 Task: Check the percentage active listings of tray ceiling in the last 5 years.
Action: Mouse moved to (983, 231)
Screenshot: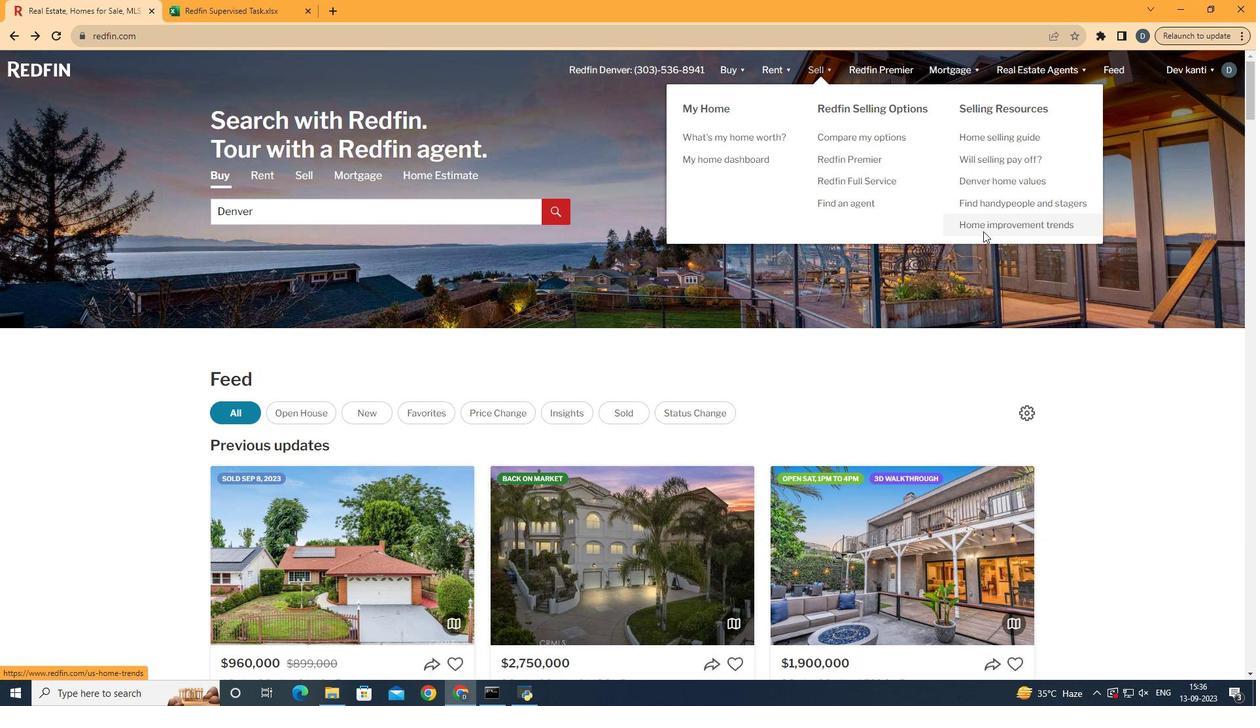
Action: Mouse pressed left at (983, 231)
Screenshot: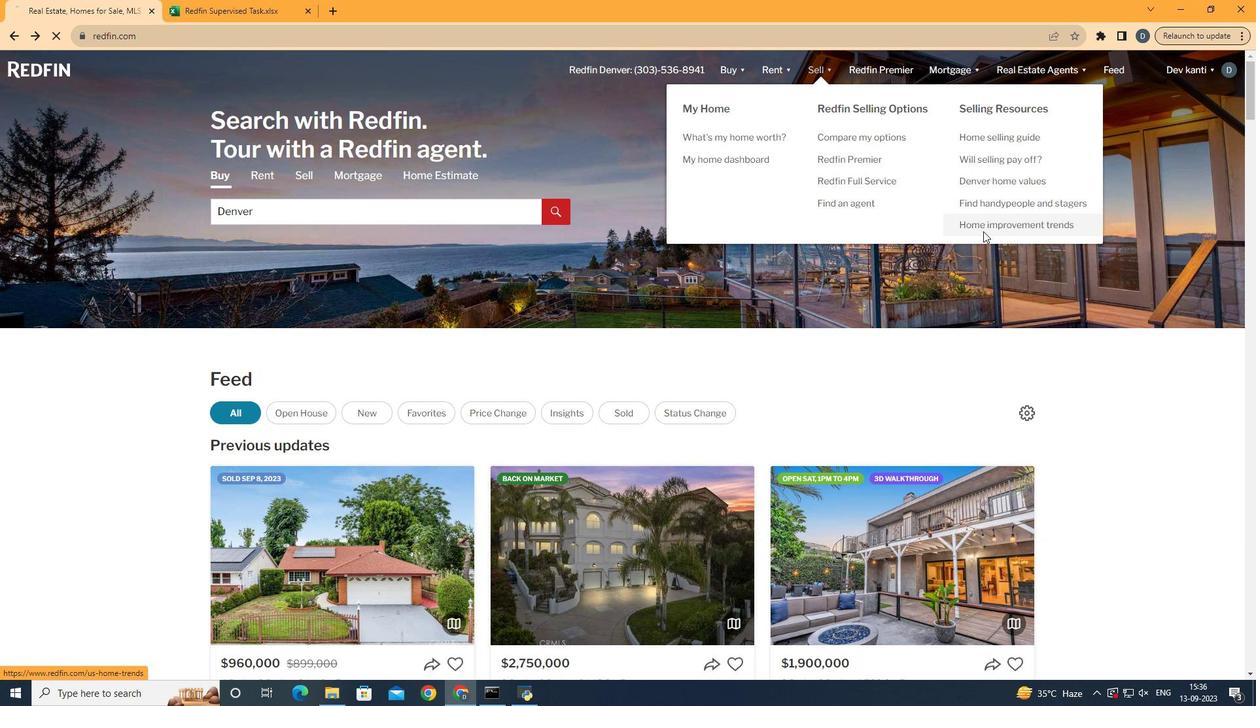 
Action: Mouse moved to (318, 249)
Screenshot: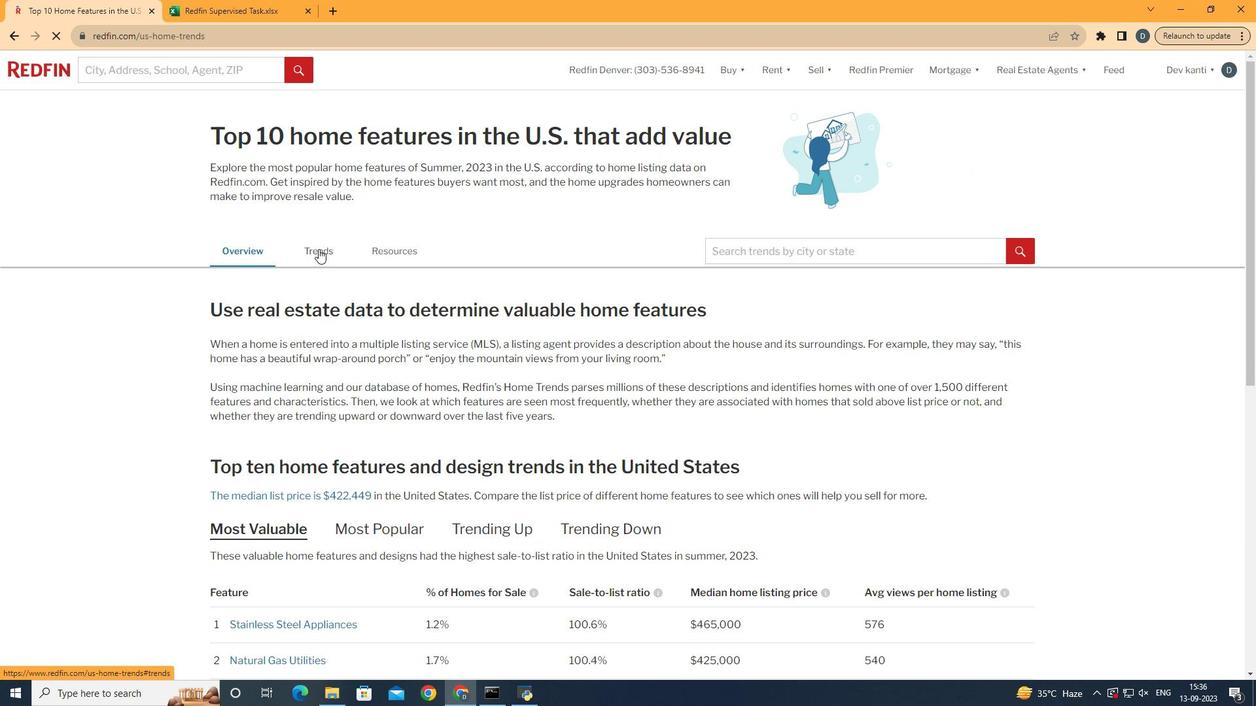 
Action: Mouse pressed left at (318, 249)
Screenshot: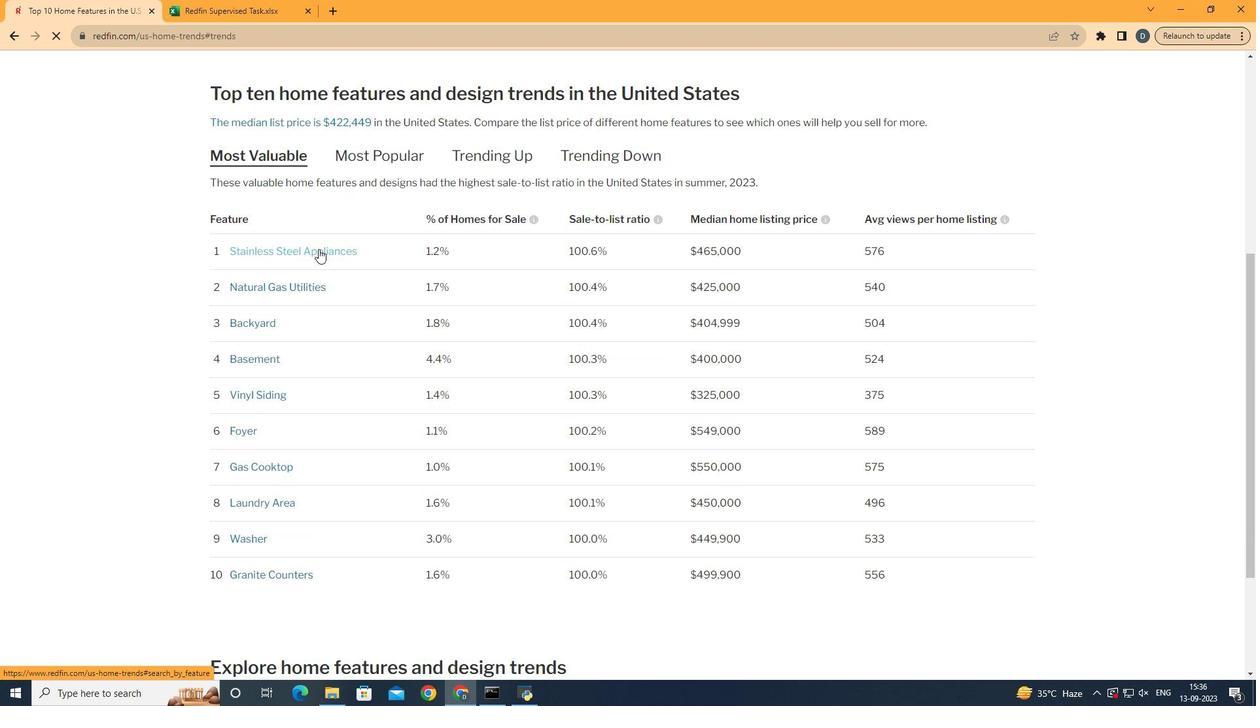 
Action: Mouse moved to (616, 275)
Screenshot: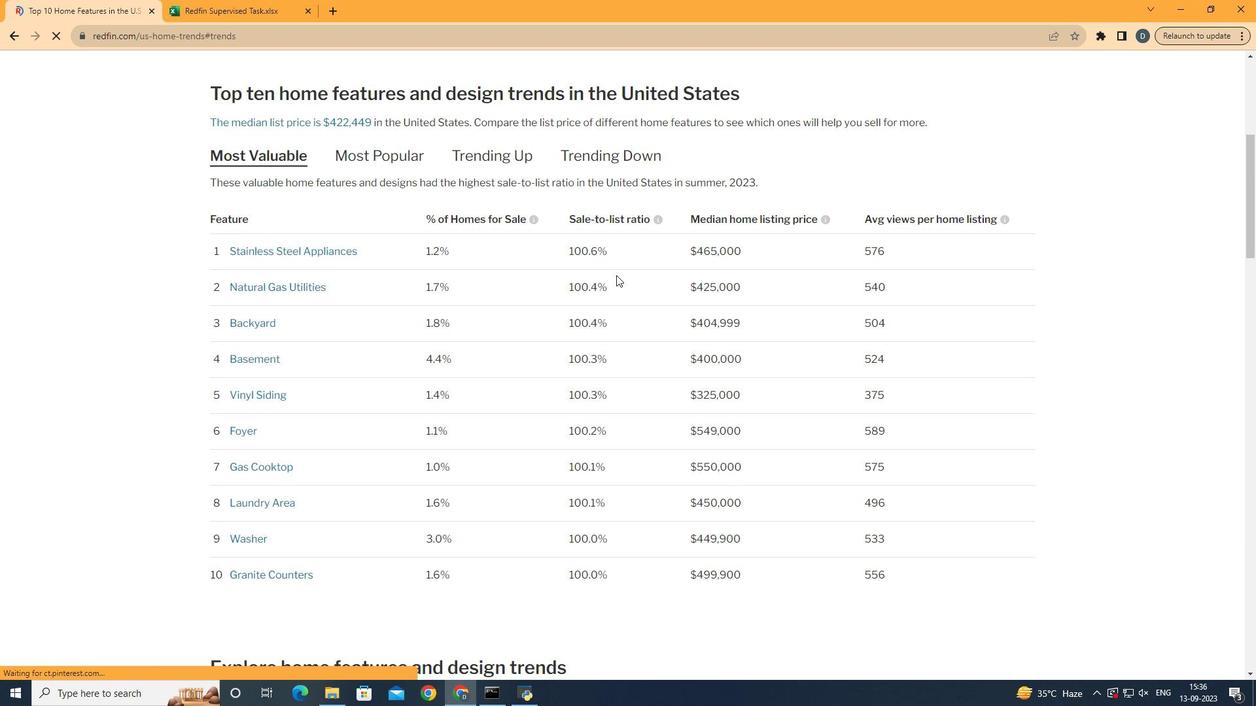 
Action: Mouse scrolled (616, 274) with delta (0, 0)
Screenshot: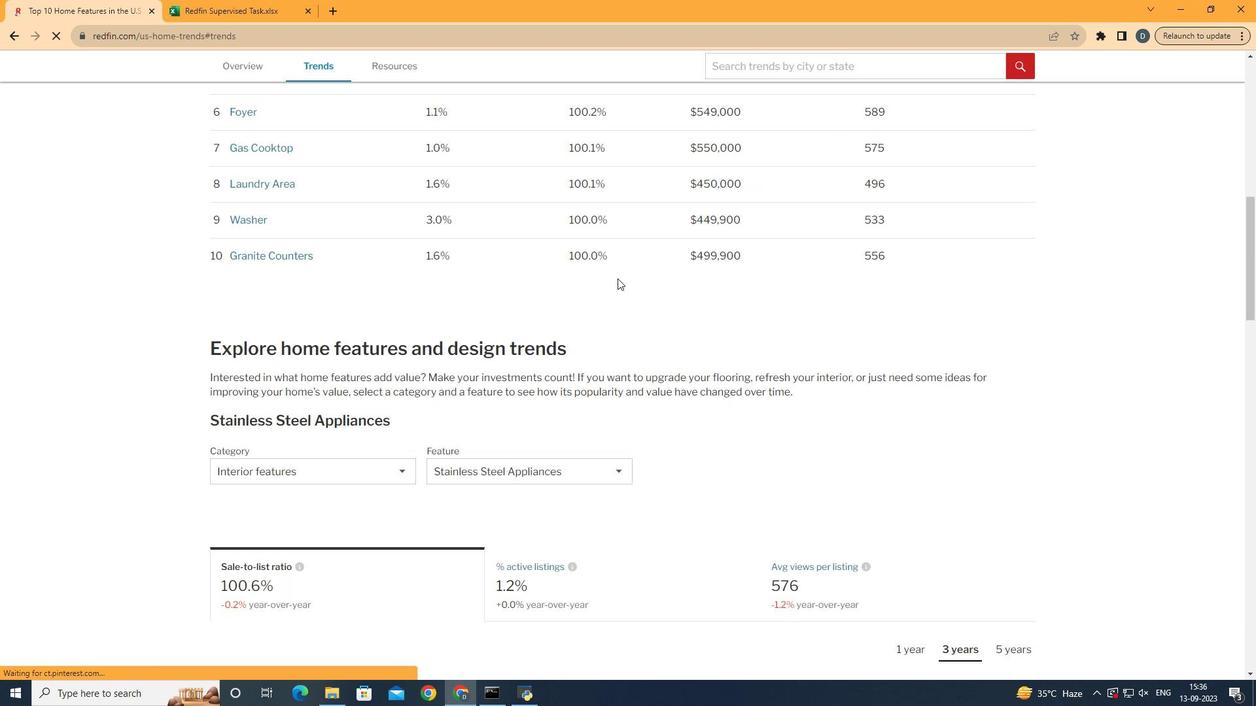 
Action: Mouse scrolled (616, 274) with delta (0, 0)
Screenshot: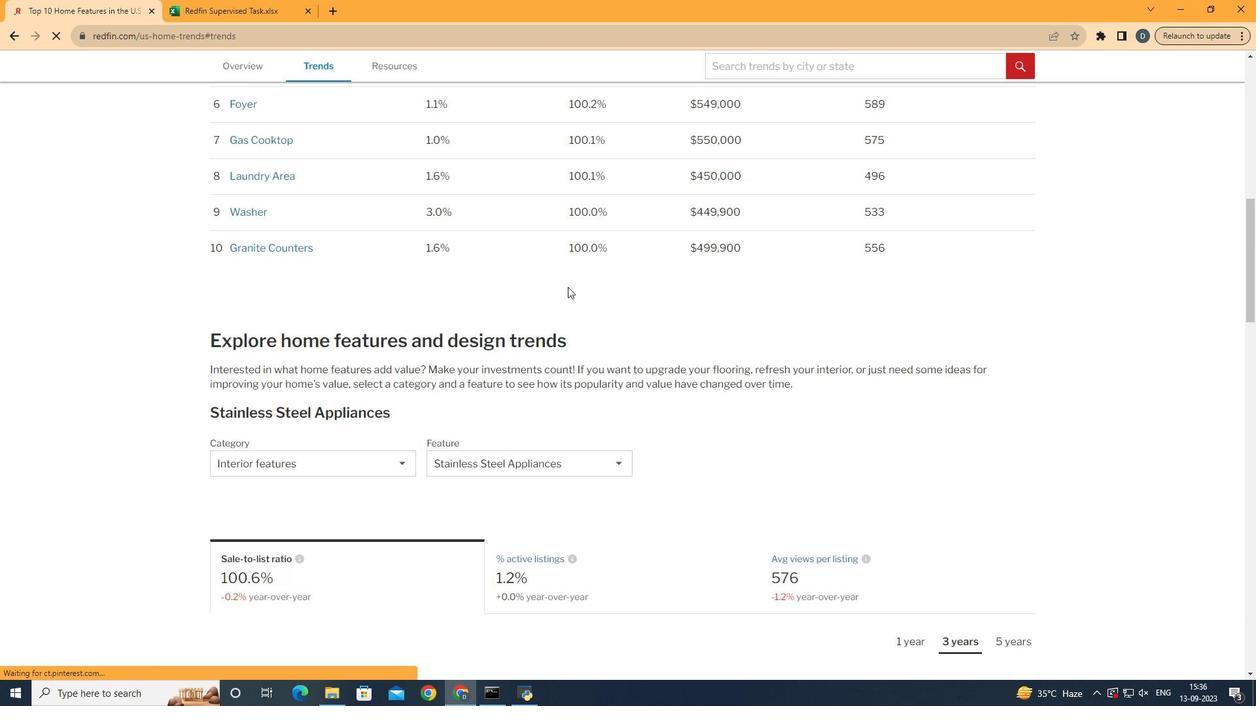 
Action: Mouse moved to (616, 276)
Screenshot: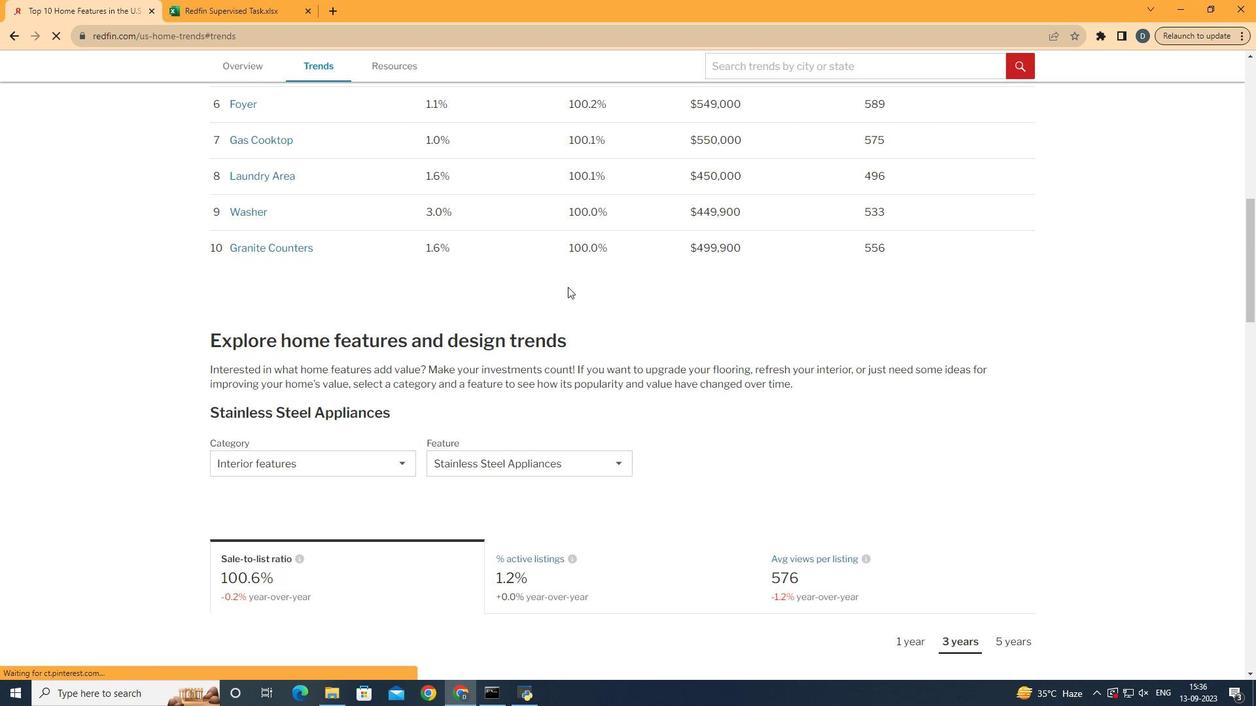 
Action: Mouse scrolled (616, 275) with delta (0, 0)
Screenshot: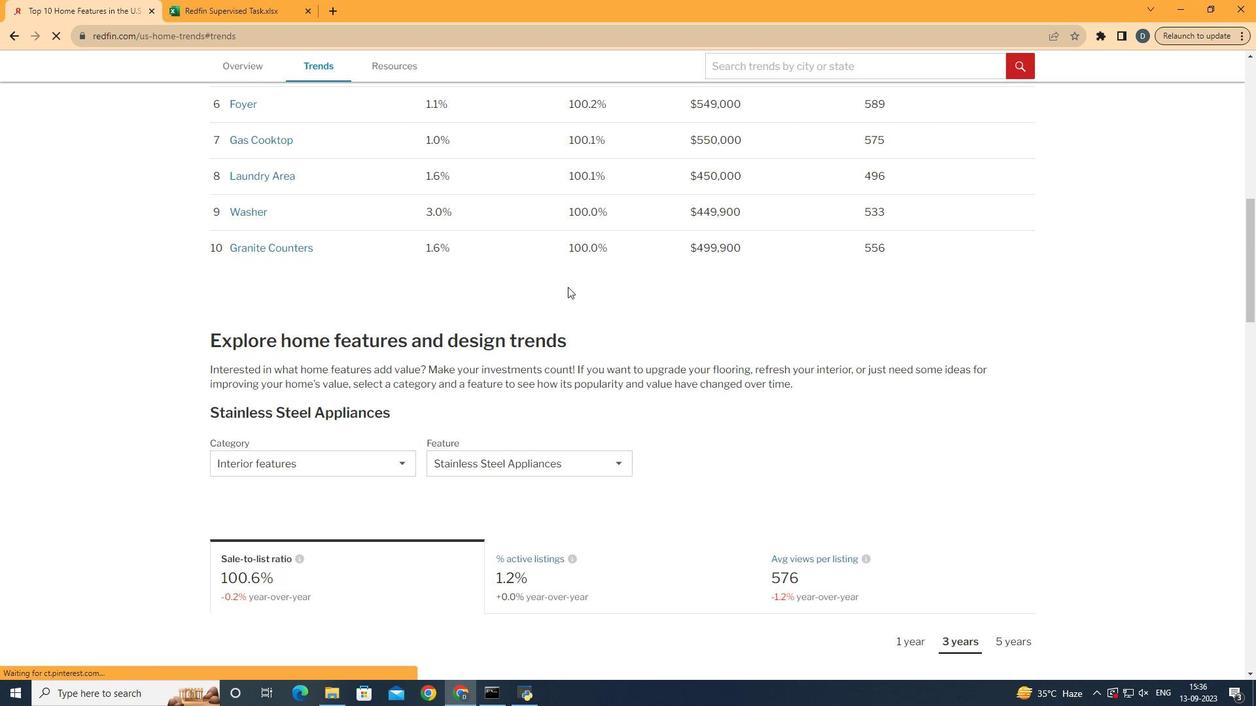 
Action: Mouse moved to (617, 278)
Screenshot: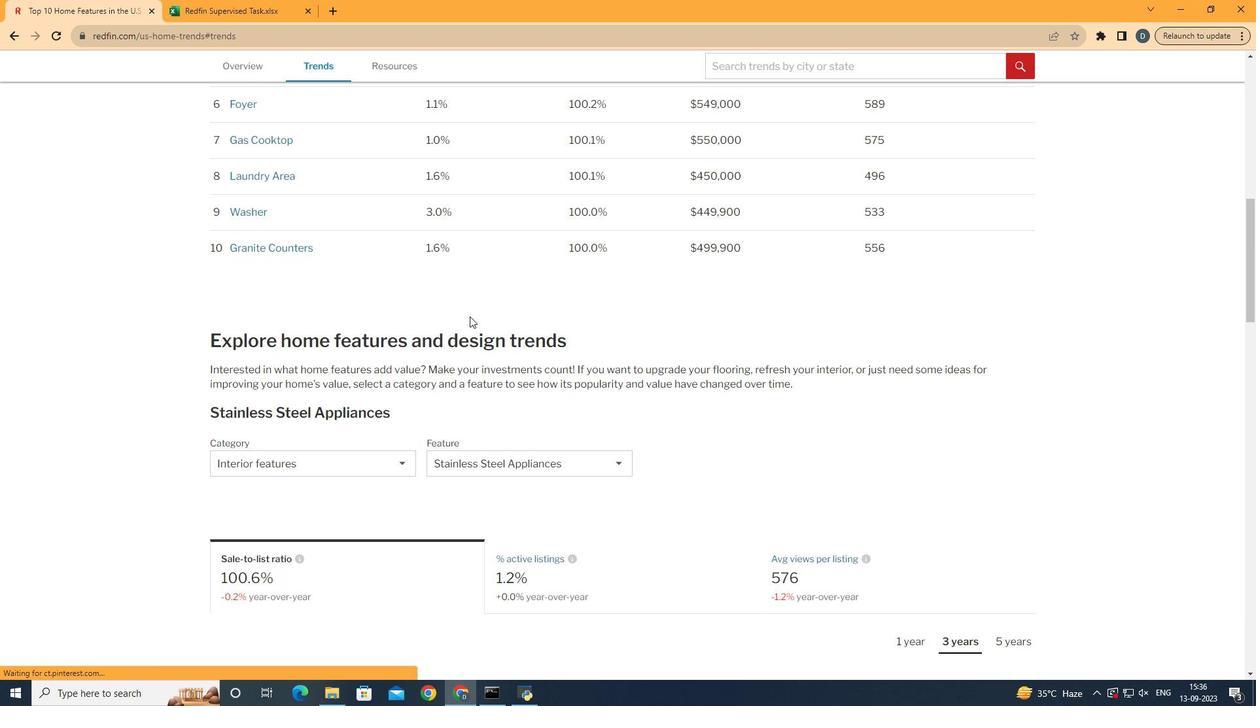 
Action: Mouse scrolled (617, 278) with delta (0, 0)
Screenshot: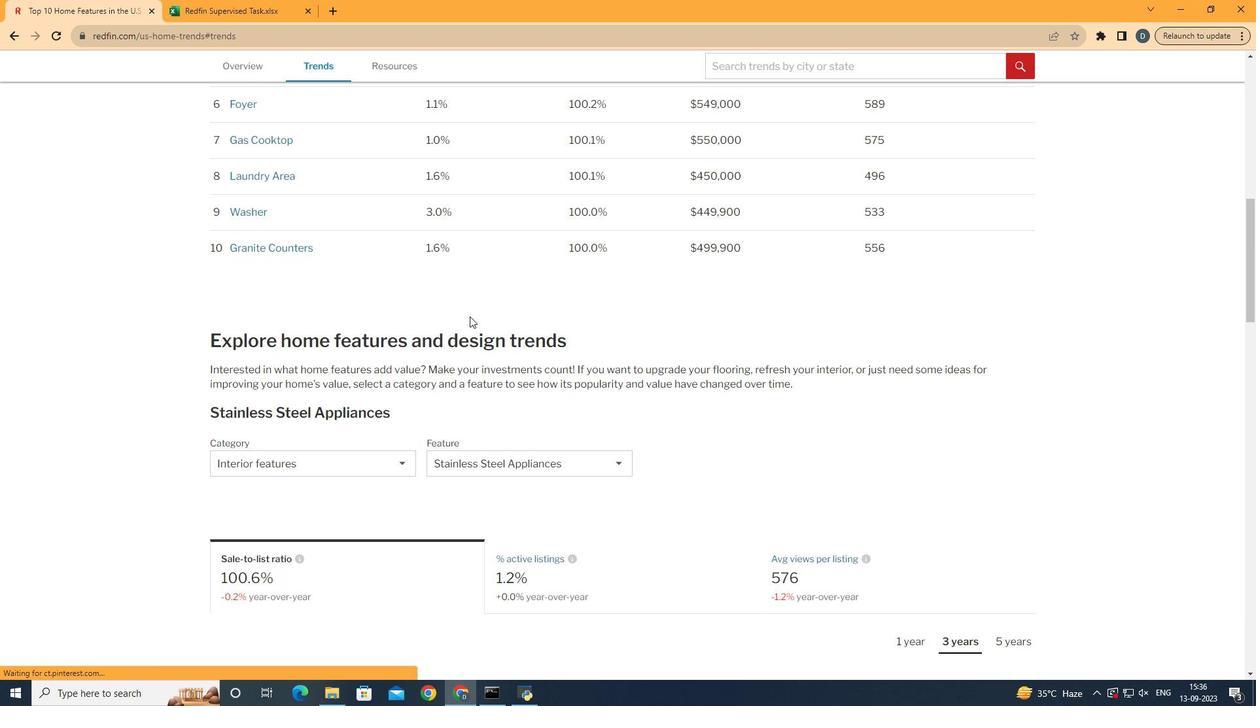 
Action: Mouse scrolled (617, 278) with delta (0, 0)
Screenshot: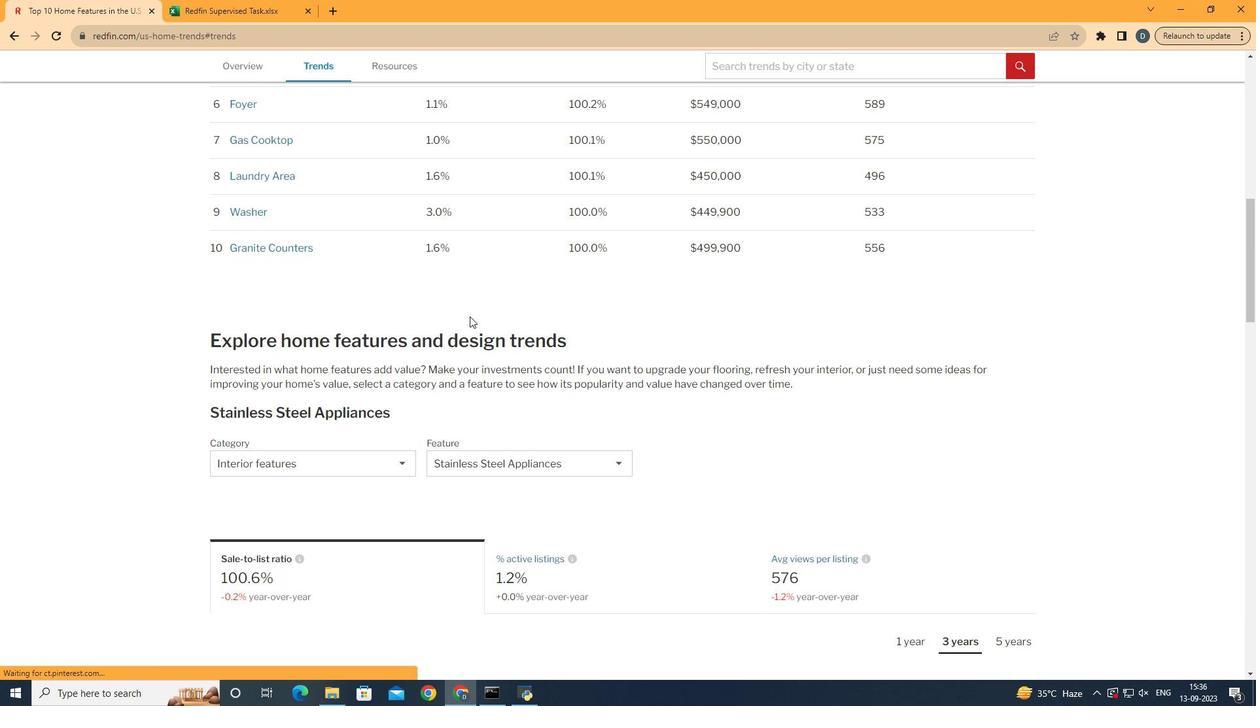 
Action: Mouse moved to (335, 437)
Screenshot: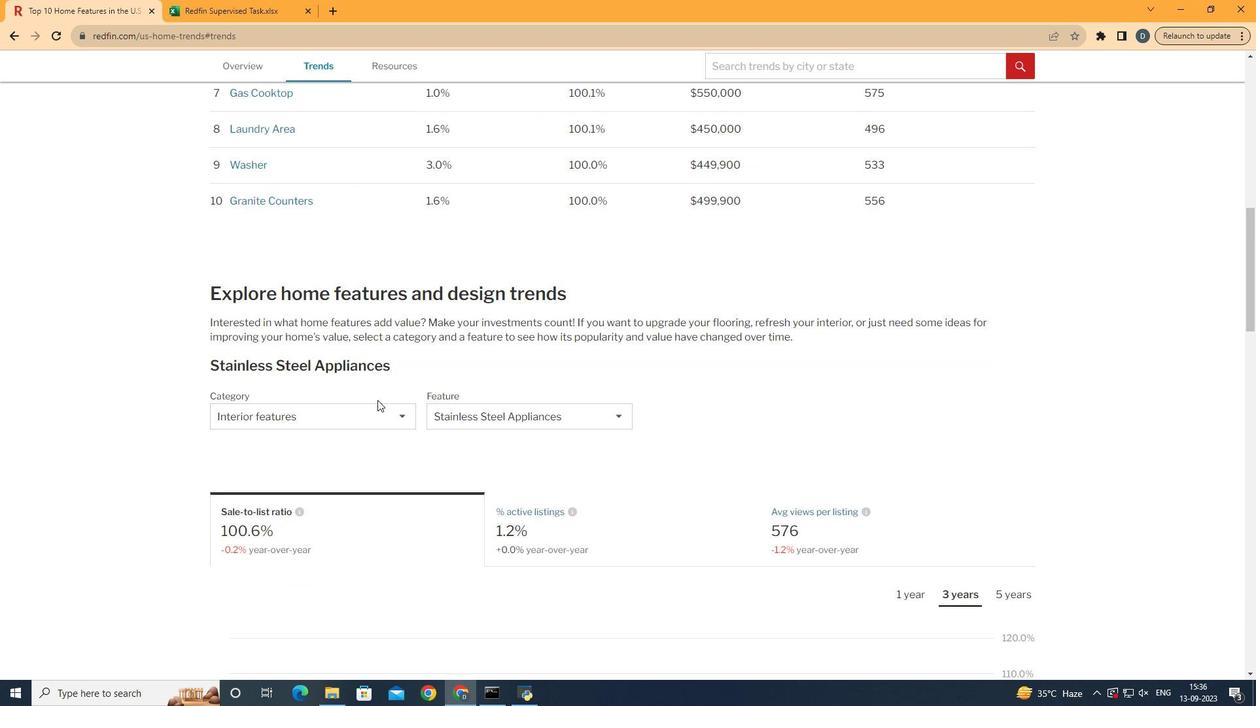 
Action: Mouse scrolled (335, 436) with delta (0, 0)
Screenshot: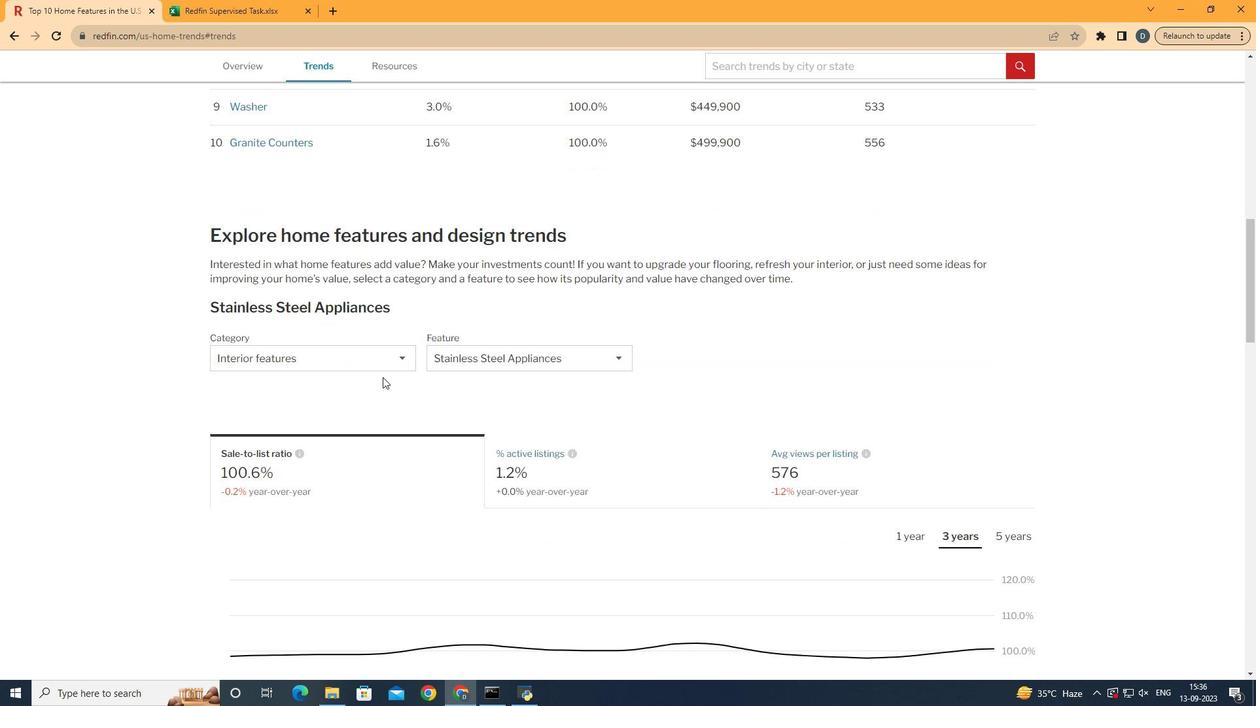 
Action: Mouse scrolled (335, 436) with delta (0, 0)
Screenshot: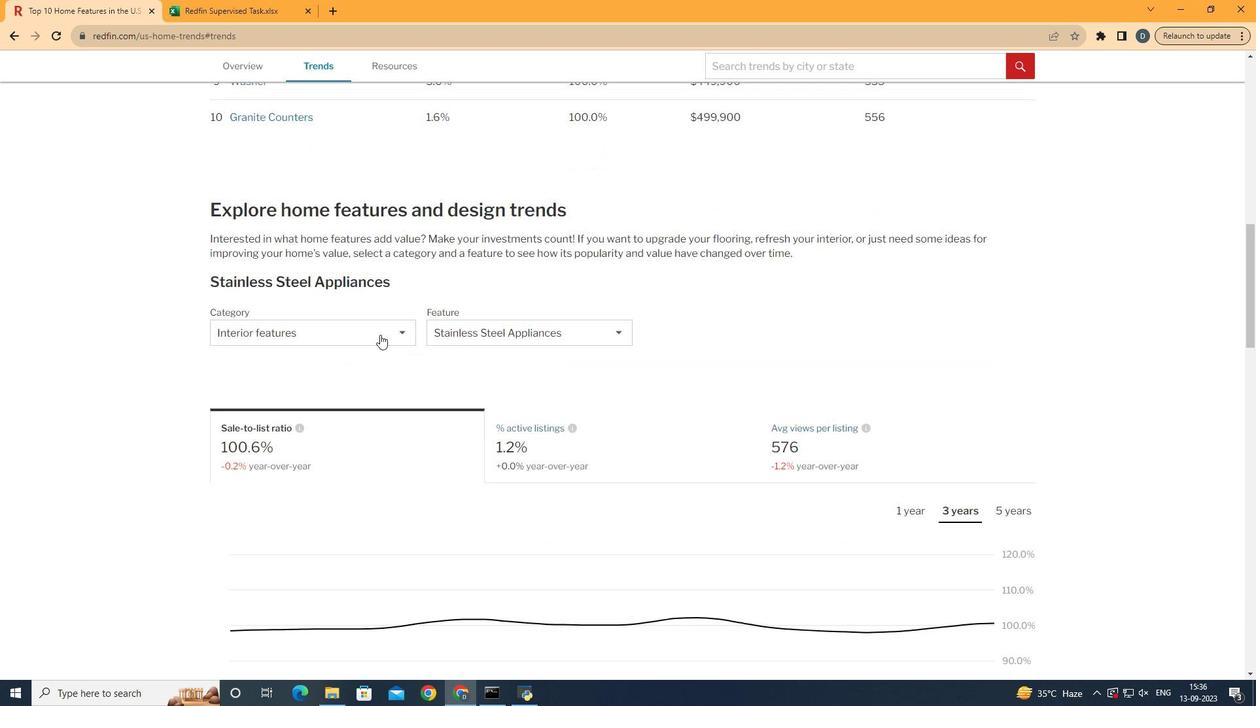 
Action: Mouse moved to (380, 328)
Screenshot: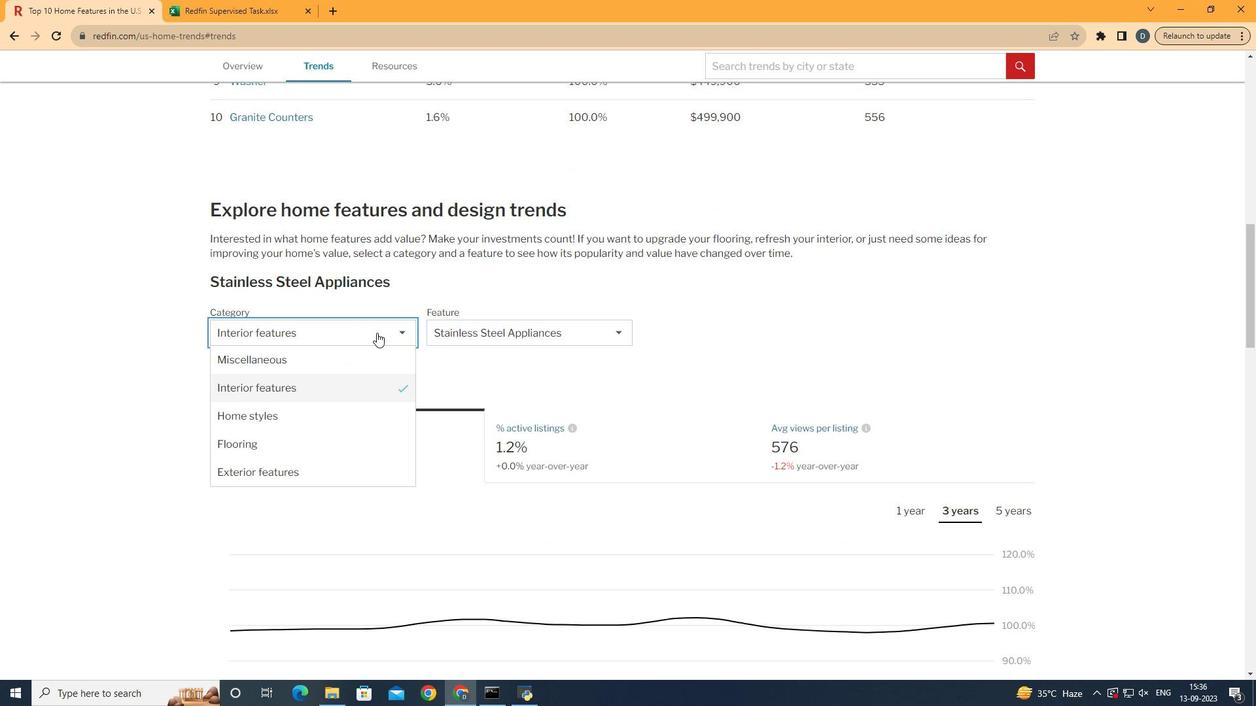 
Action: Mouse pressed left at (380, 328)
Screenshot: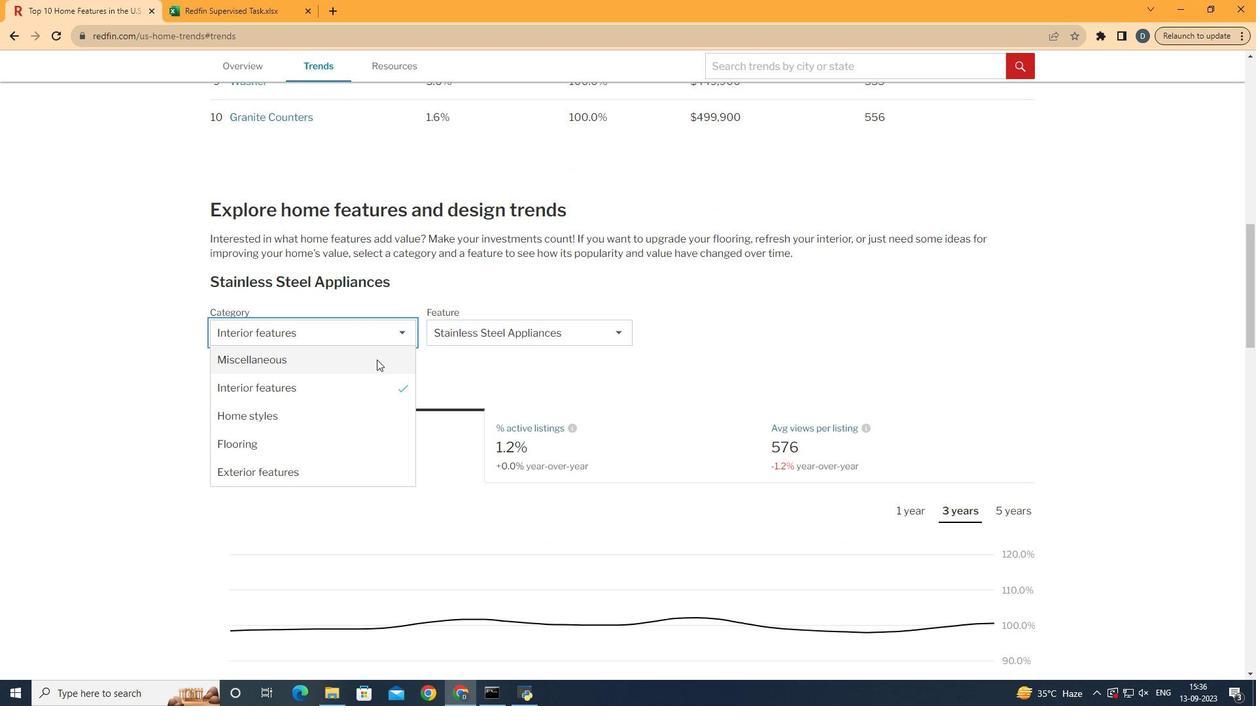 
Action: Mouse moved to (376, 382)
Screenshot: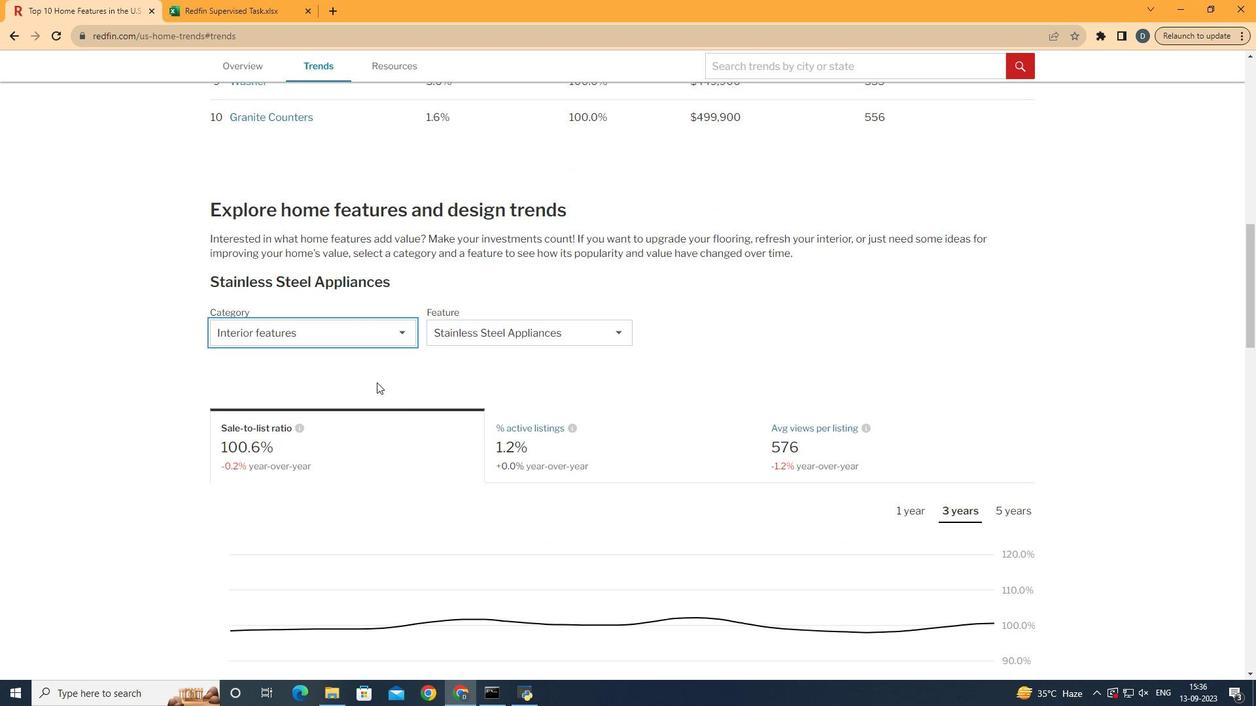 
Action: Mouse pressed left at (376, 382)
Screenshot: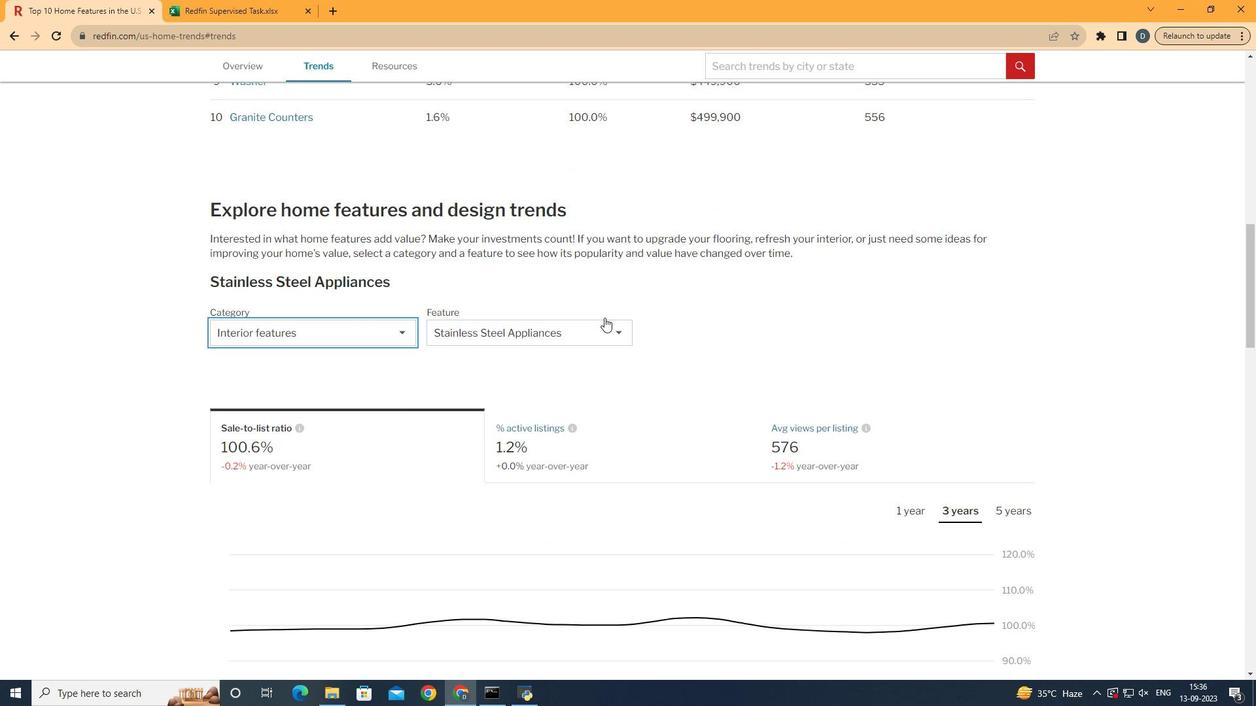 
Action: Mouse moved to (594, 331)
Screenshot: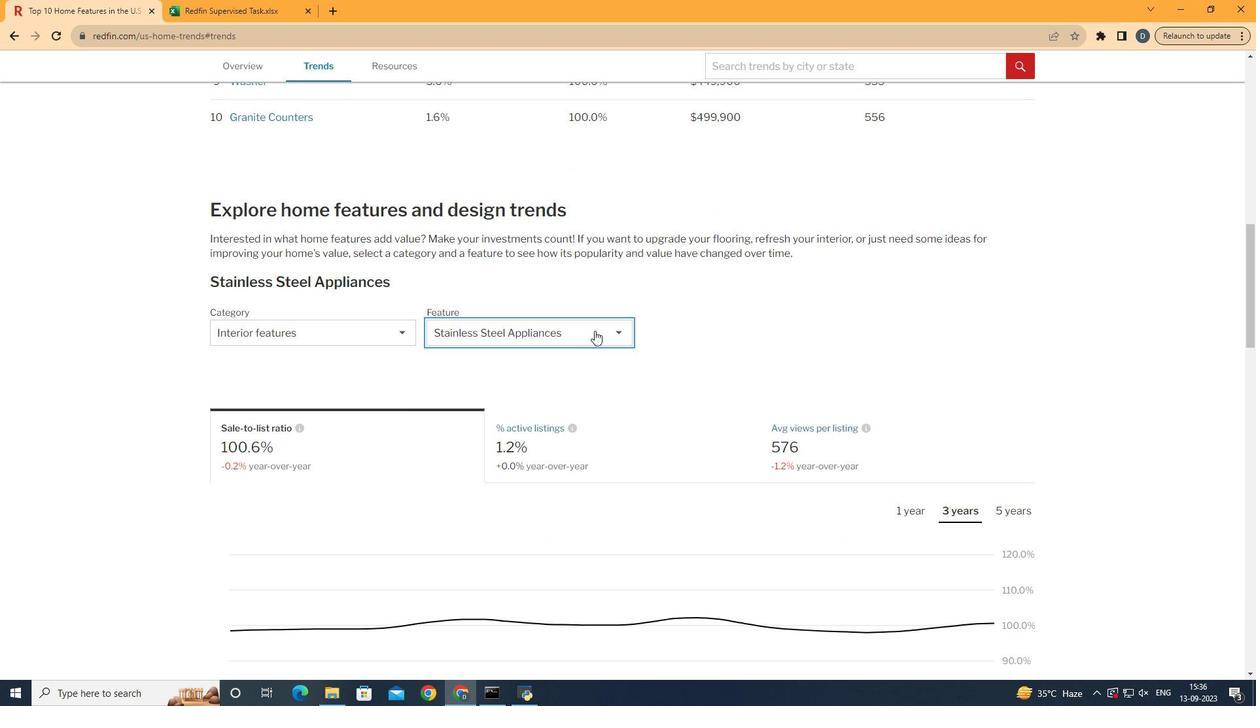 
Action: Mouse pressed left at (594, 331)
Screenshot: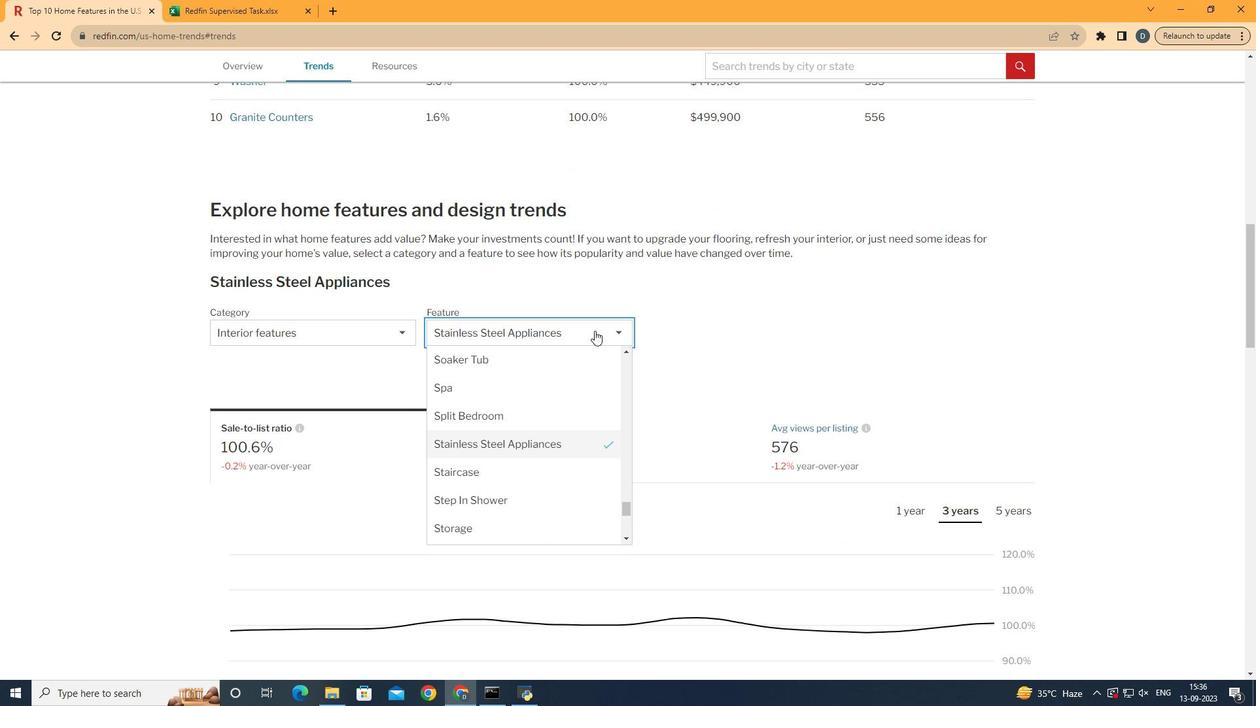 
Action: Mouse moved to (562, 483)
Screenshot: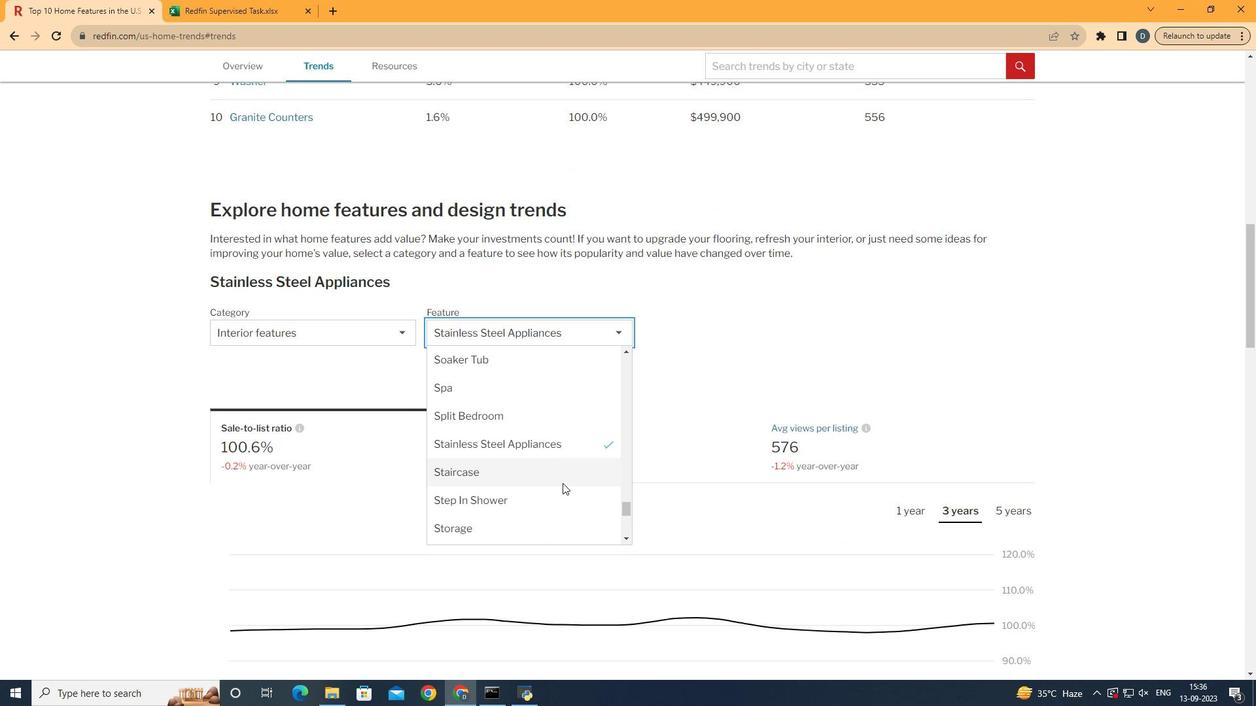 
Action: Mouse scrolled (562, 482) with delta (0, 0)
Screenshot: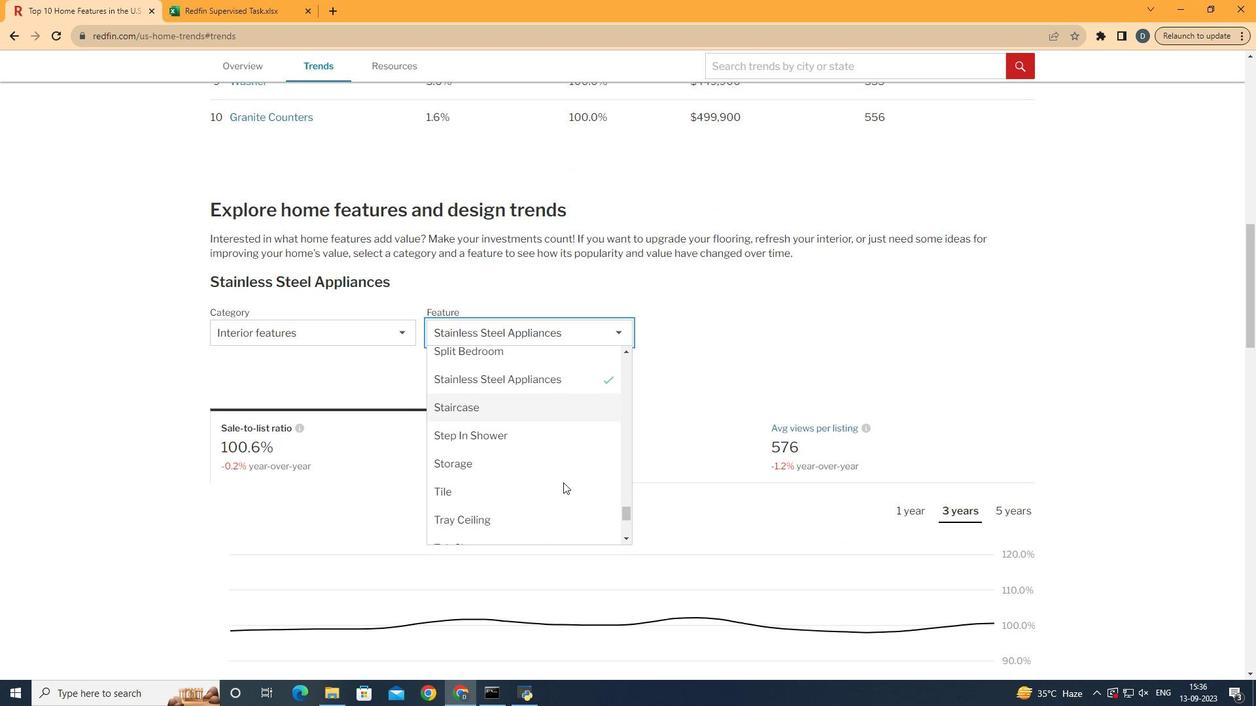 
Action: Mouse moved to (550, 499)
Screenshot: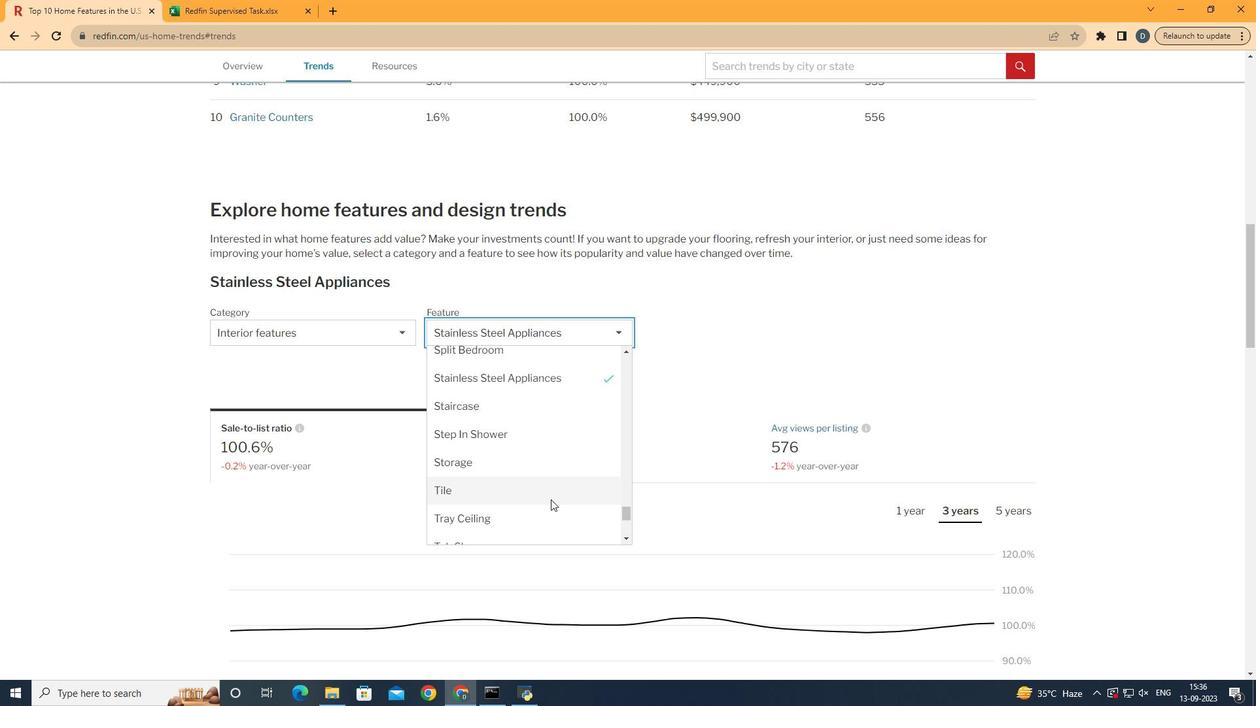 
Action: Mouse scrolled (550, 499) with delta (0, 0)
Screenshot: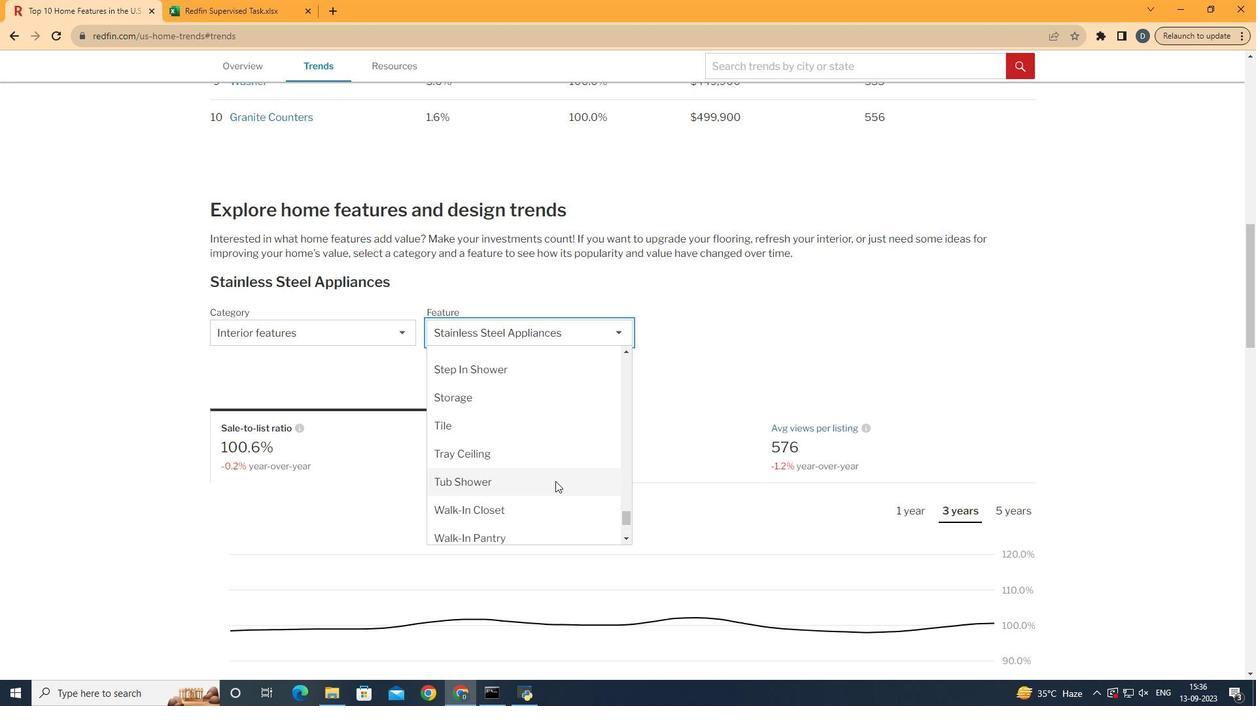 
Action: Mouse moved to (559, 454)
Screenshot: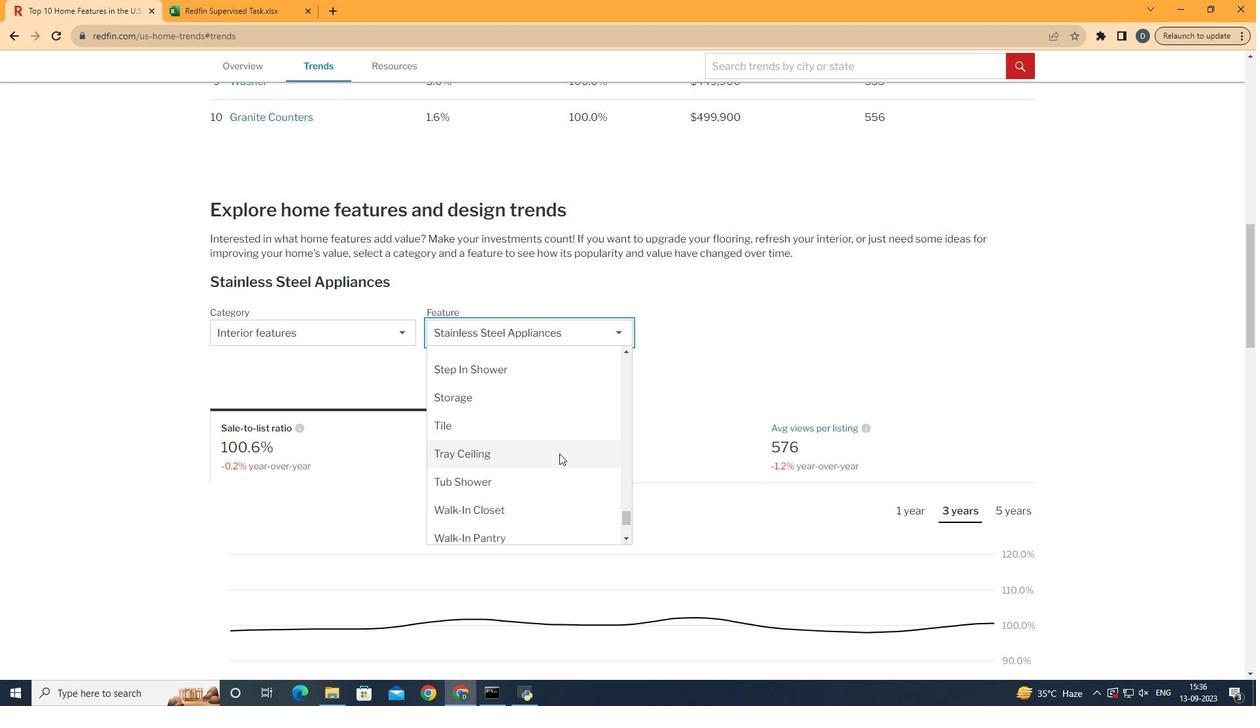 
Action: Mouse pressed left at (559, 454)
Screenshot: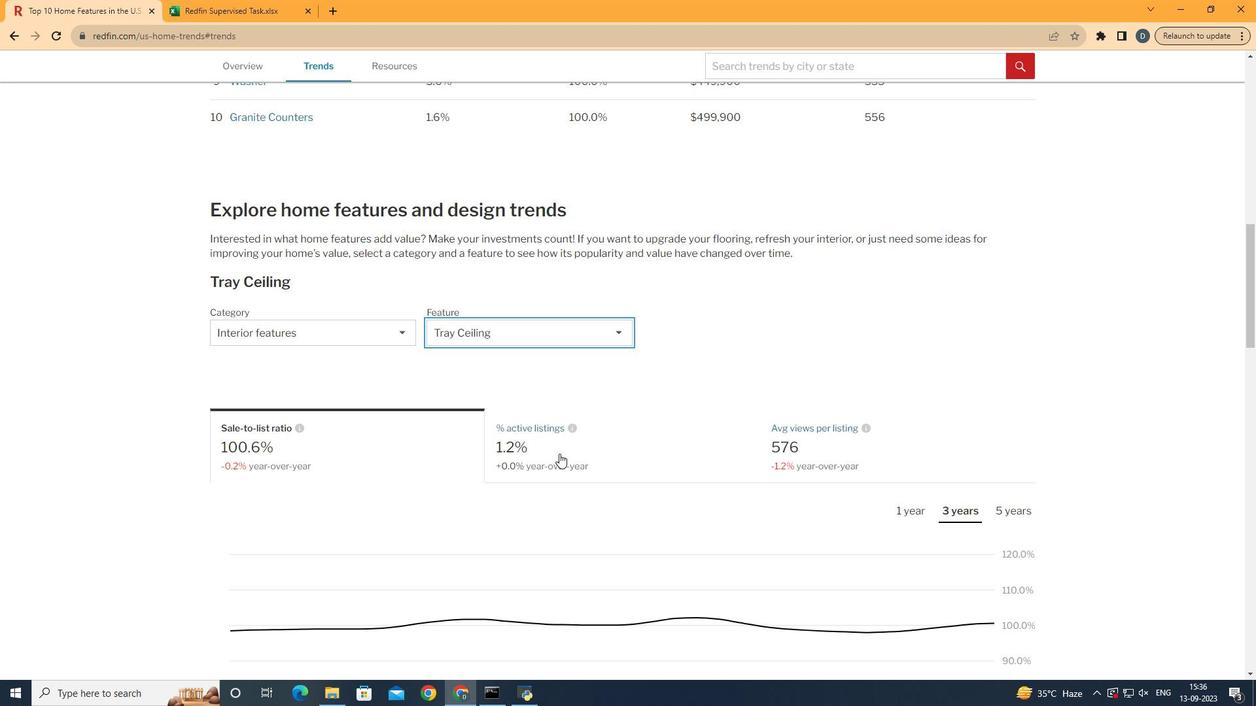 
Action: Mouse moved to (712, 333)
Screenshot: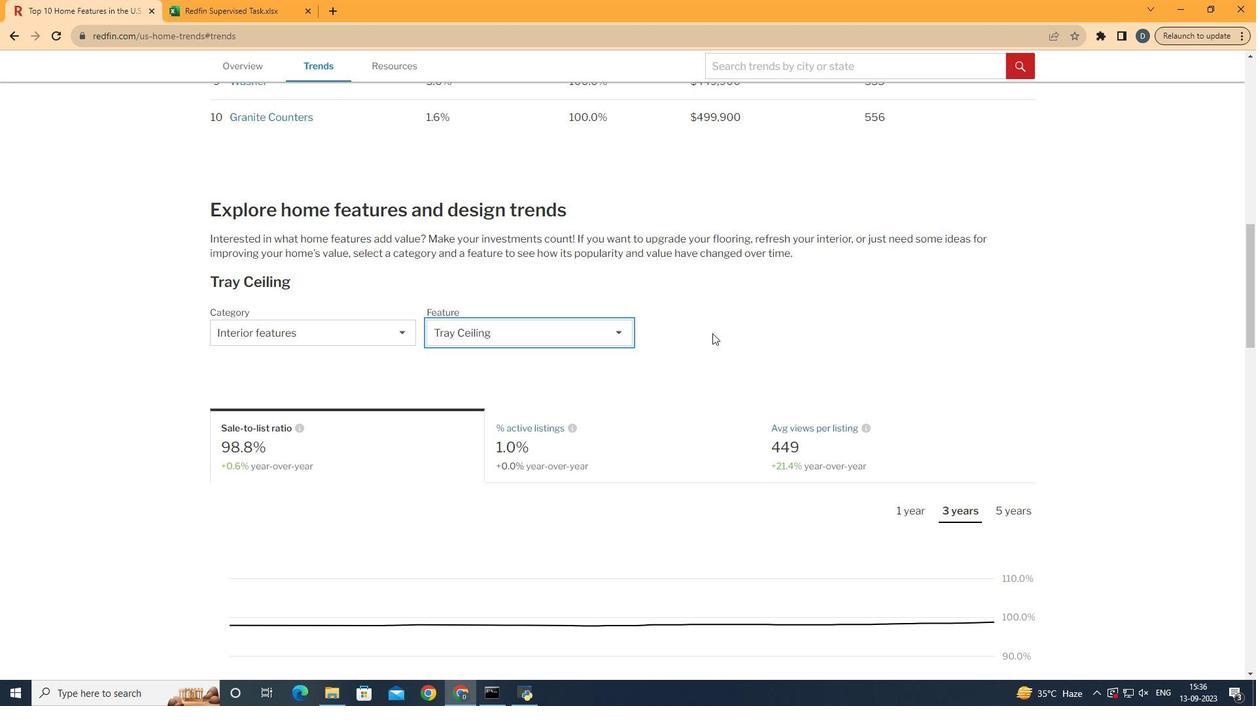 
Action: Mouse scrolled (712, 333) with delta (0, 0)
Screenshot: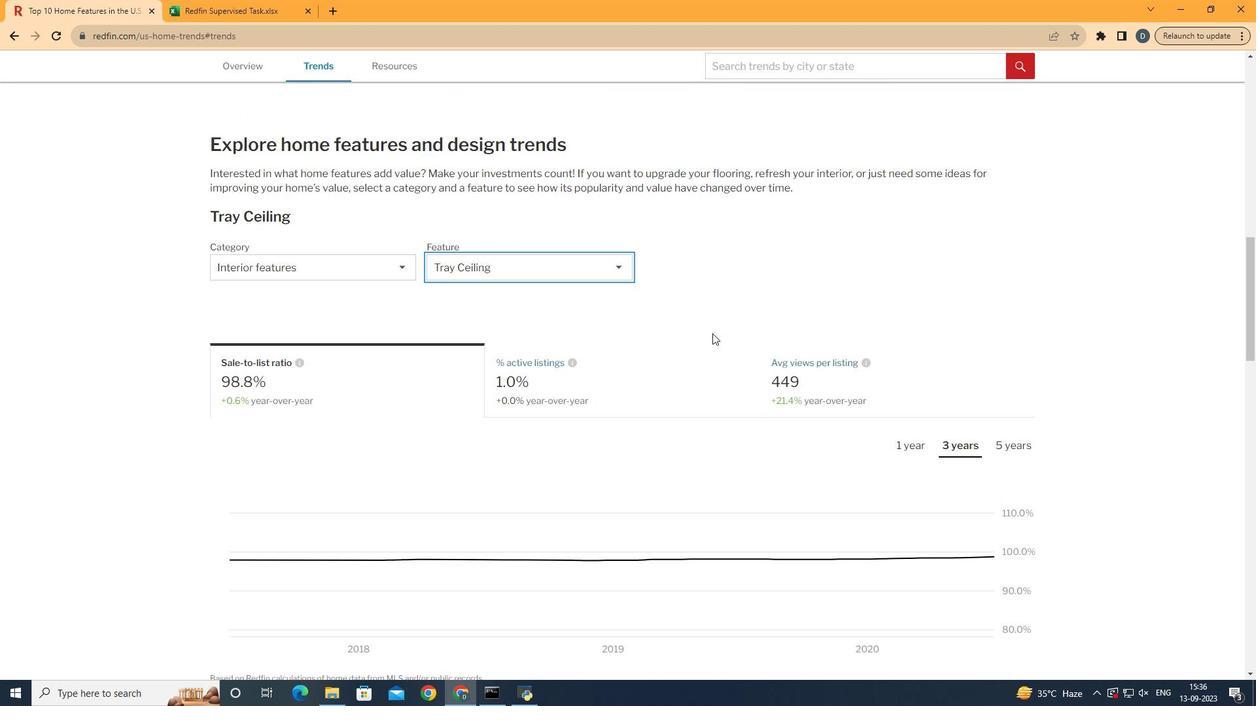 
Action: Mouse moved to (687, 379)
Screenshot: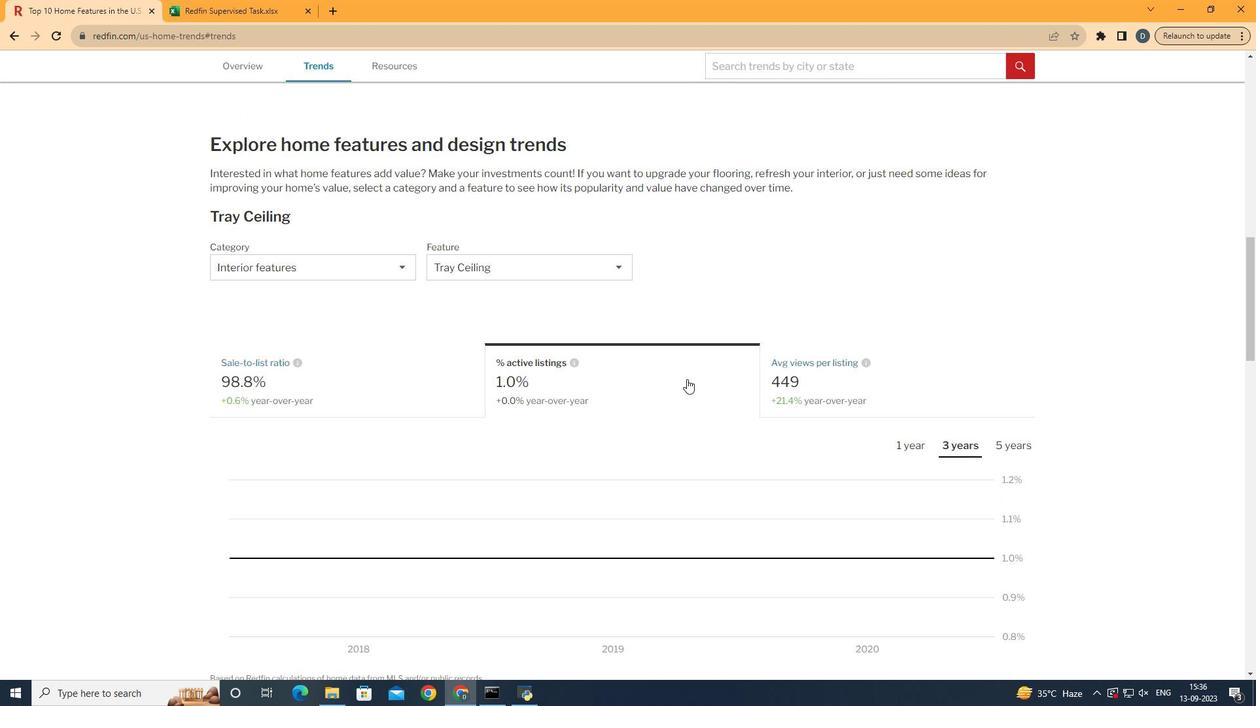 
Action: Mouse pressed left at (687, 379)
Screenshot: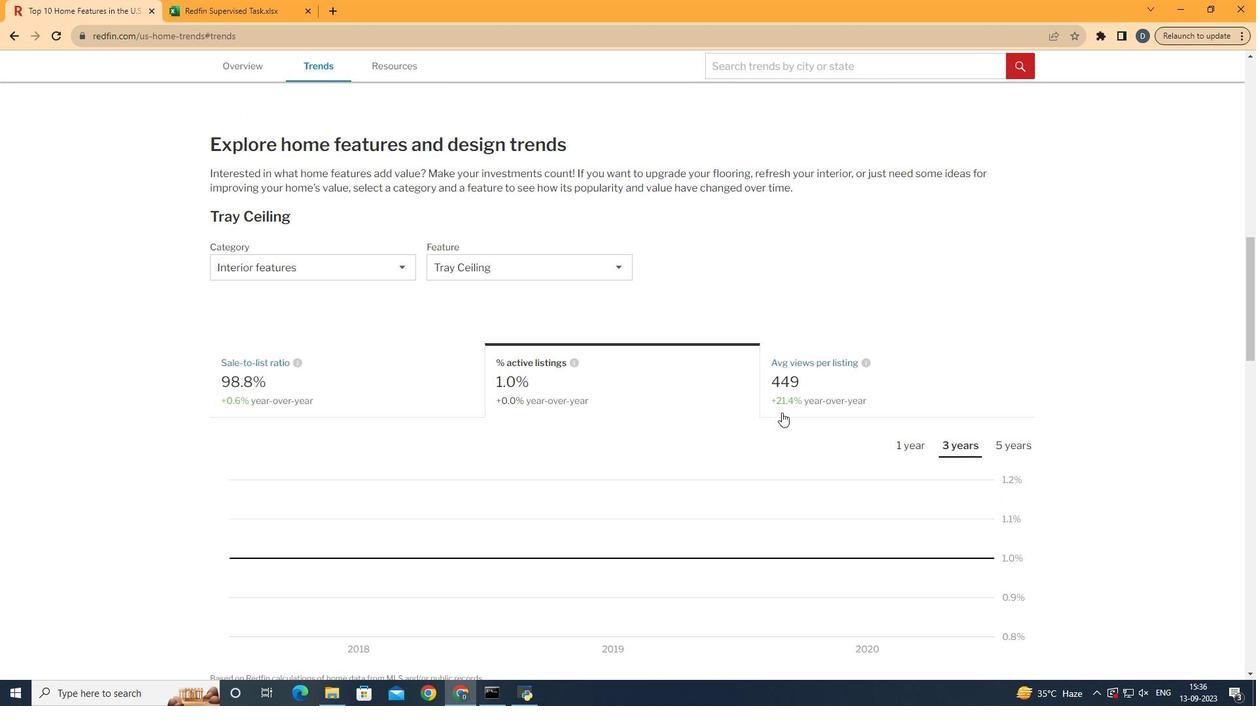 
Action: Mouse moved to (1007, 443)
Screenshot: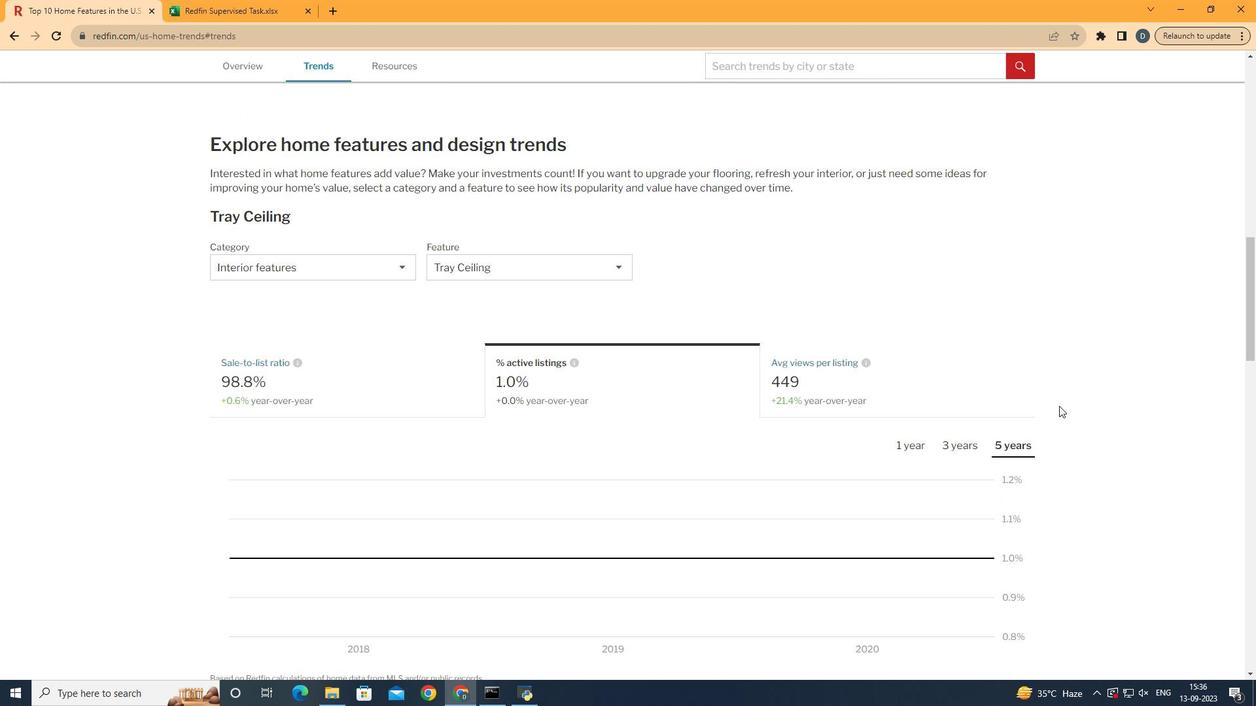 
Action: Mouse pressed left at (1007, 443)
Screenshot: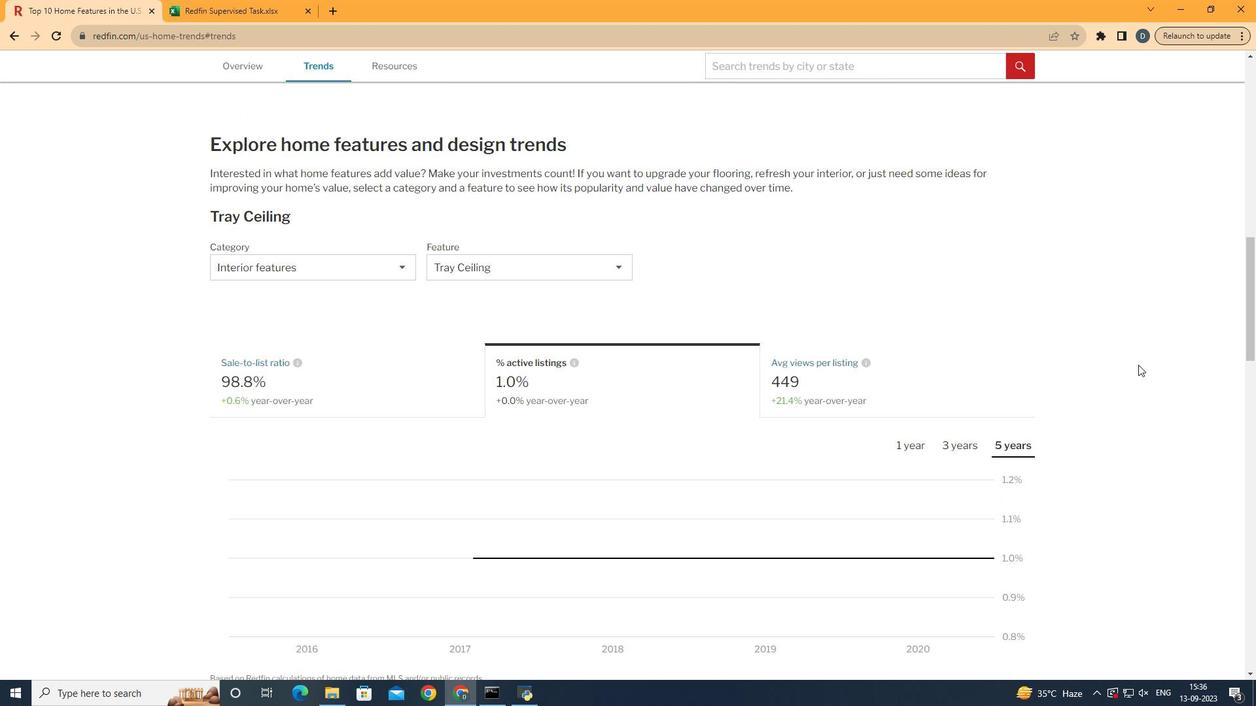 
Action: Mouse moved to (1138, 365)
Screenshot: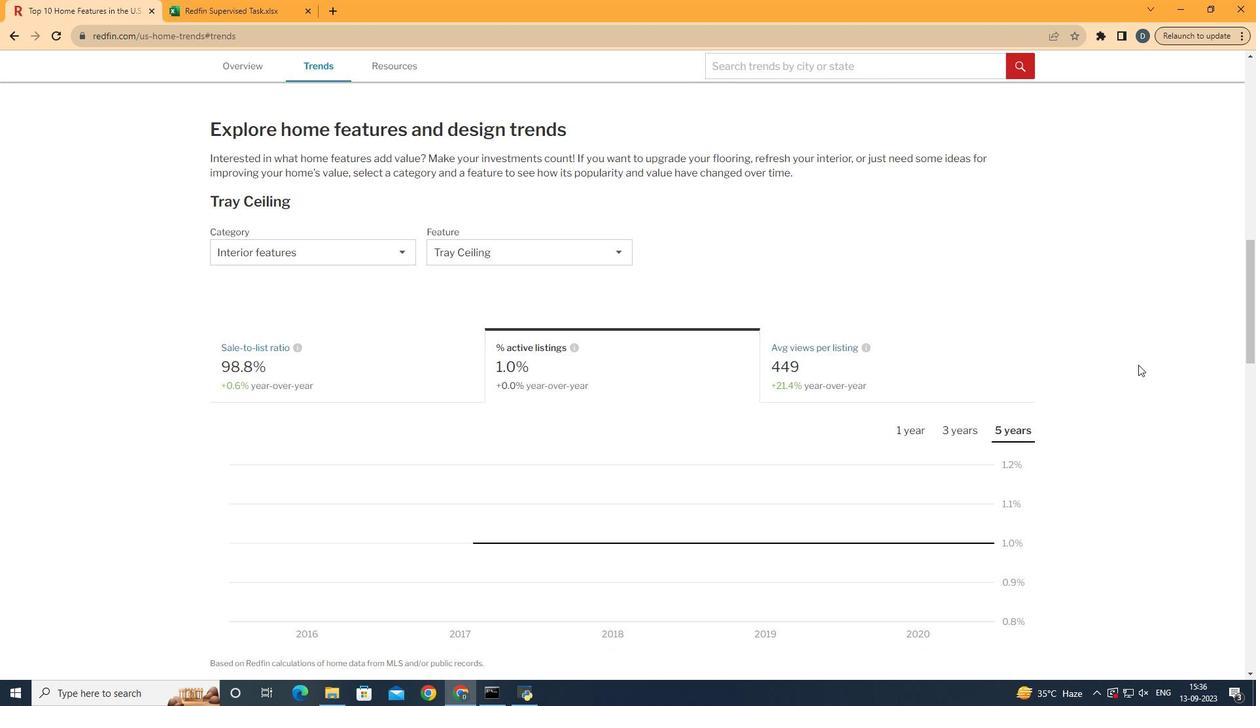 
Action: Mouse scrolled (1138, 364) with delta (0, 0)
Screenshot: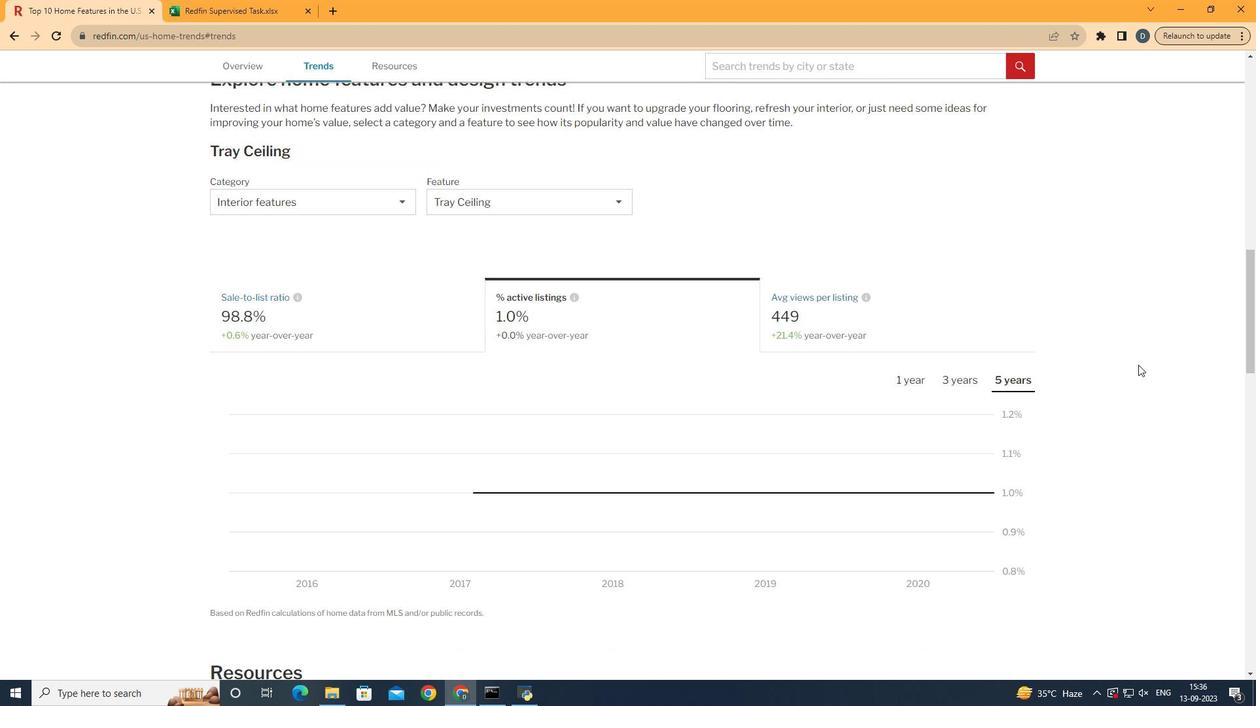 
